 Task: Select a schedule automation every third thursday of the month at 01:00 PM.
Action: Mouse moved to (347, 407)
Screenshot: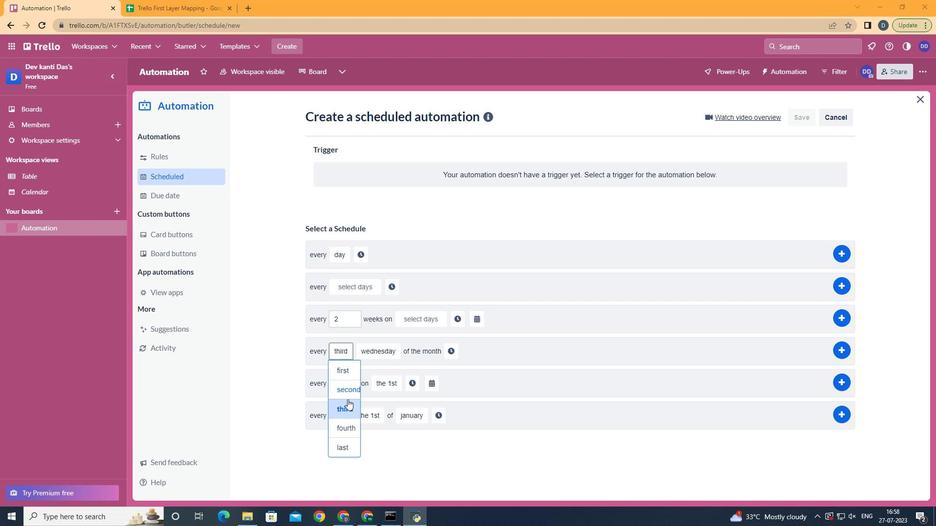 
Action: Mouse pressed left at (347, 407)
Screenshot: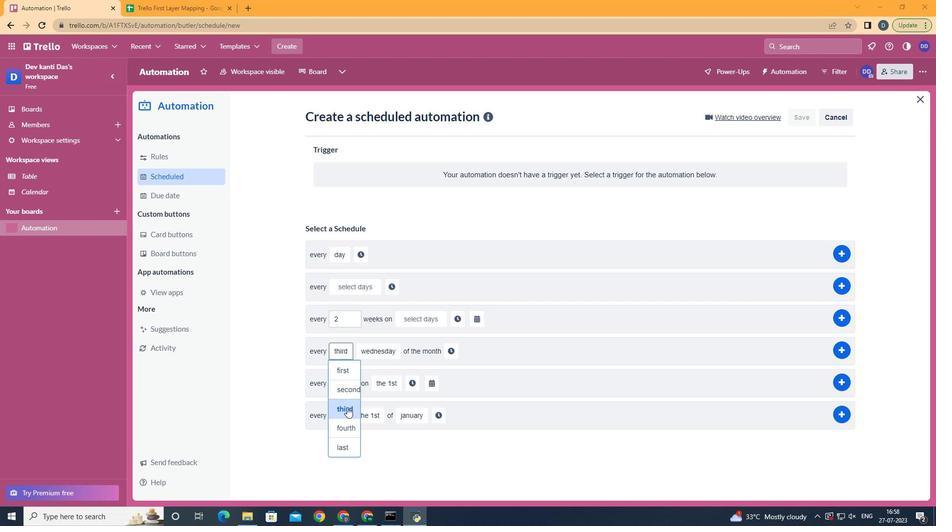 
Action: Mouse moved to (381, 429)
Screenshot: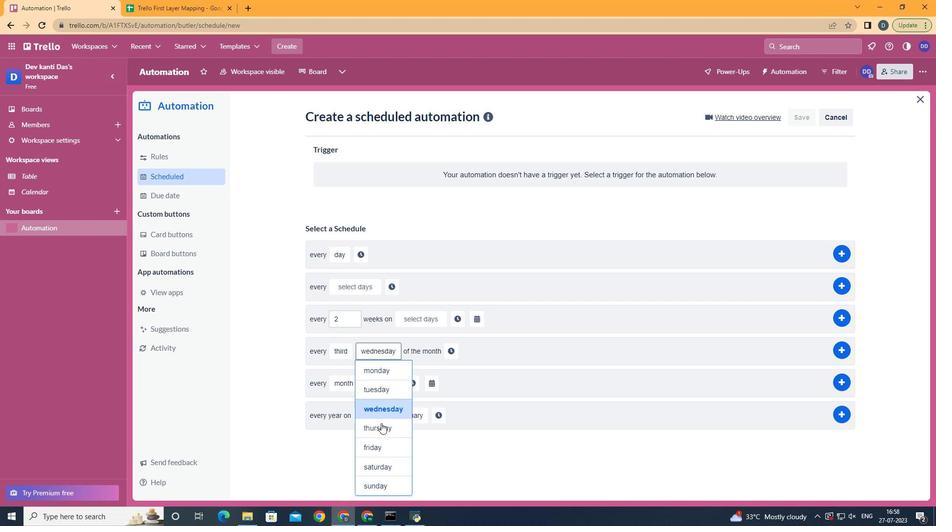 
Action: Mouse pressed left at (381, 429)
Screenshot: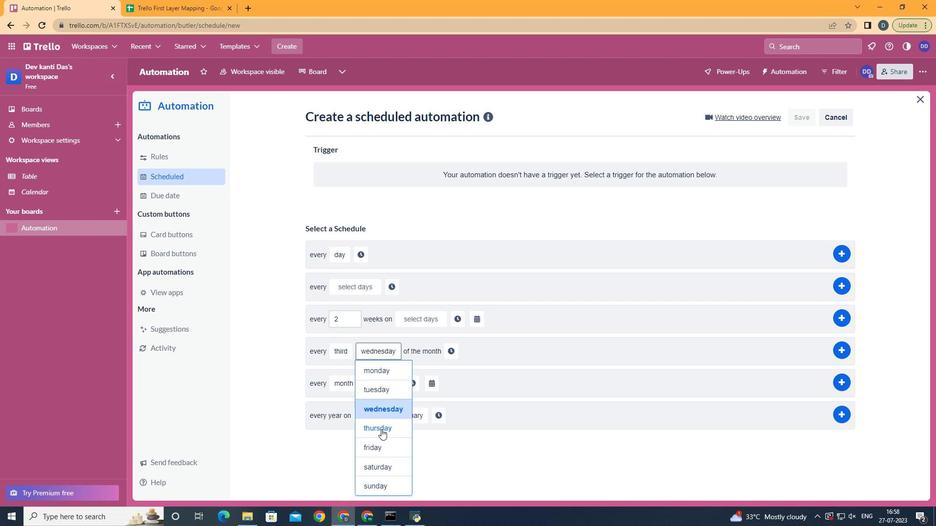 
Action: Mouse moved to (443, 348)
Screenshot: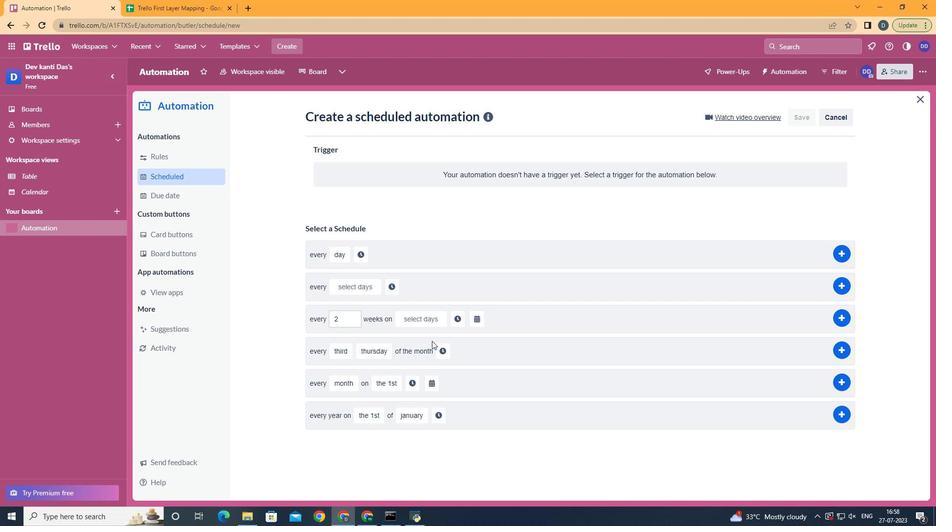 
Action: Mouse pressed left at (443, 348)
Screenshot: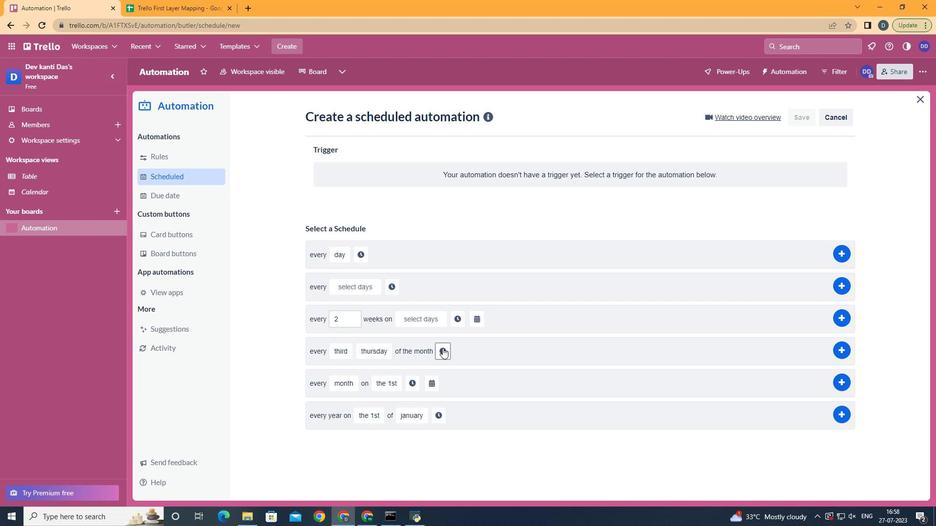 
Action: Mouse moved to (474, 351)
Screenshot: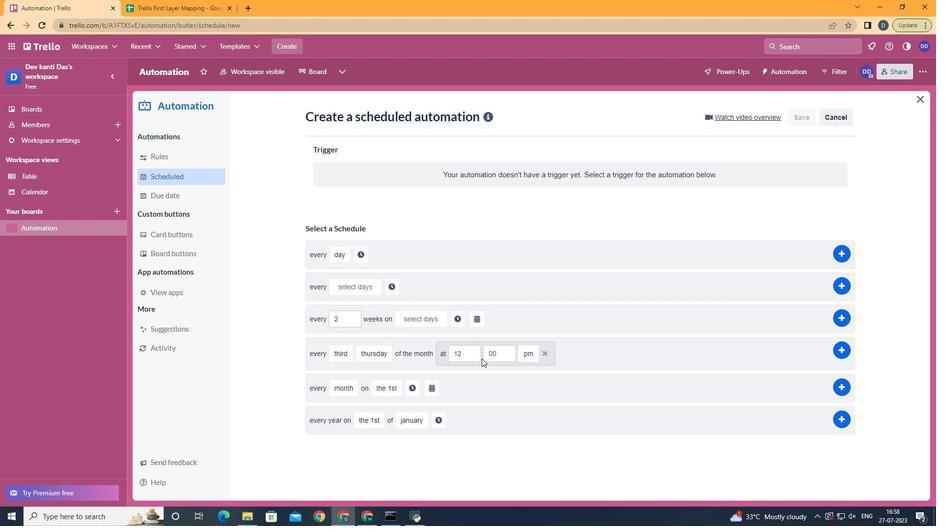 
Action: Mouse pressed left at (474, 351)
Screenshot: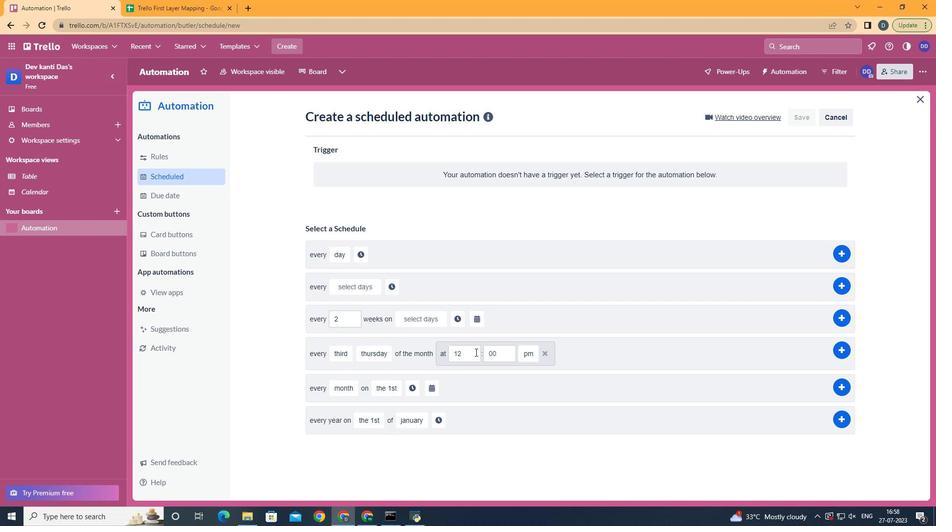 
Action: Key pressed <Key.backspace><Key.backspace>01
Screenshot: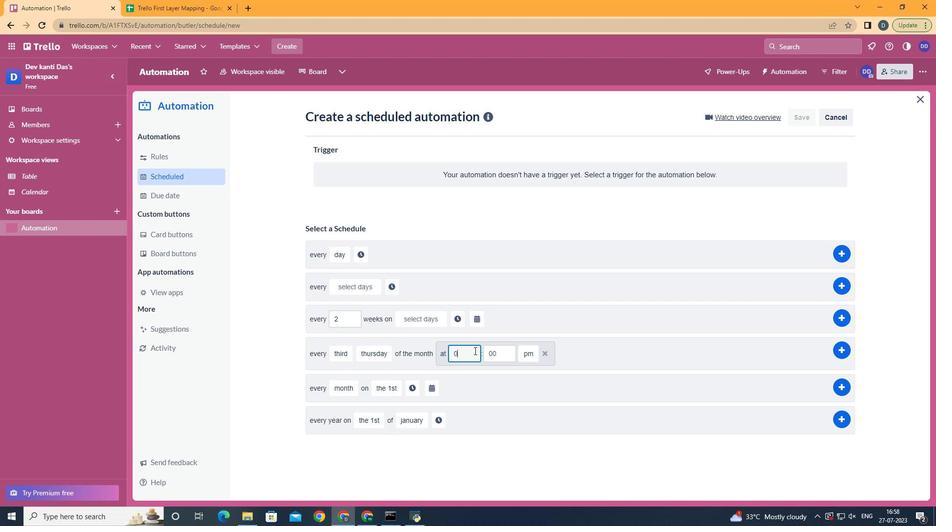 
Action: Mouse moved to (537, 393)
Screenshot: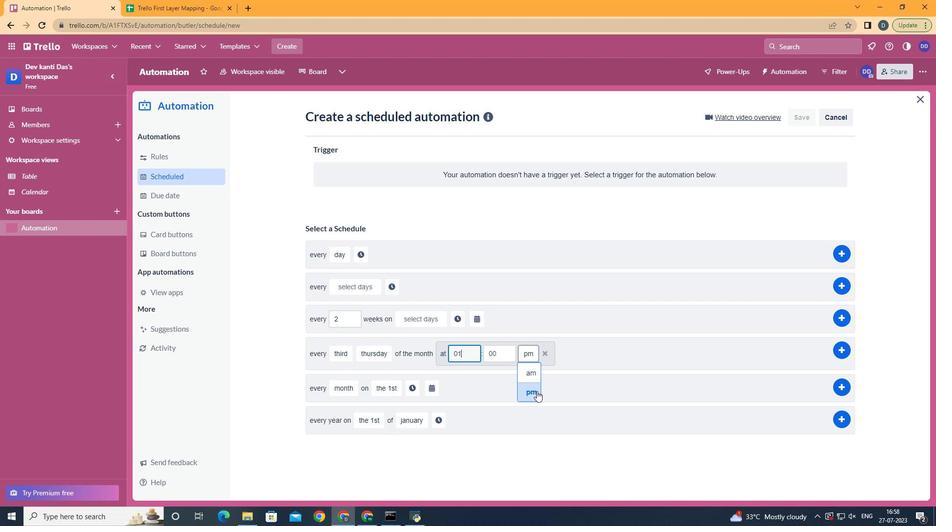 
Action: Mouse pressed left at (537, 393)
Screenshot: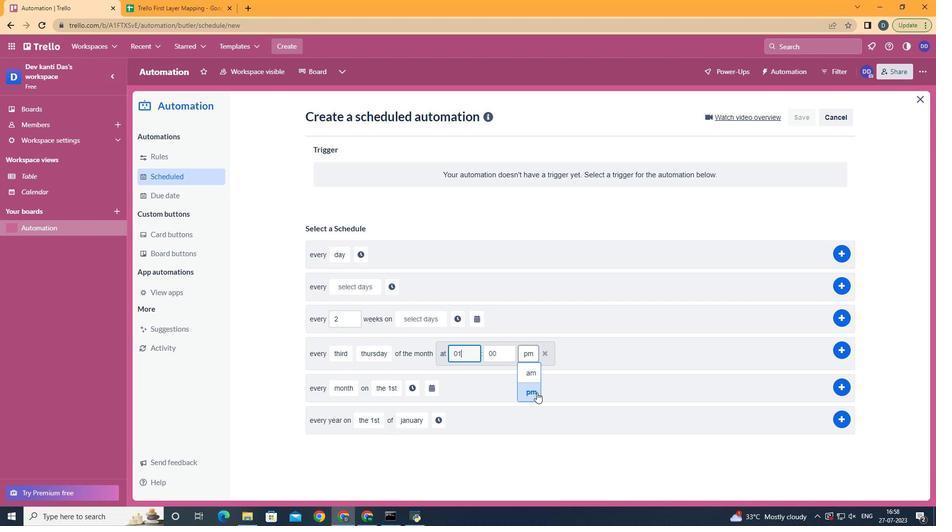 
